 Task: Insert the text "Document" as the watermark.
Action: Mouse moved to (111, 87)
Screenshot: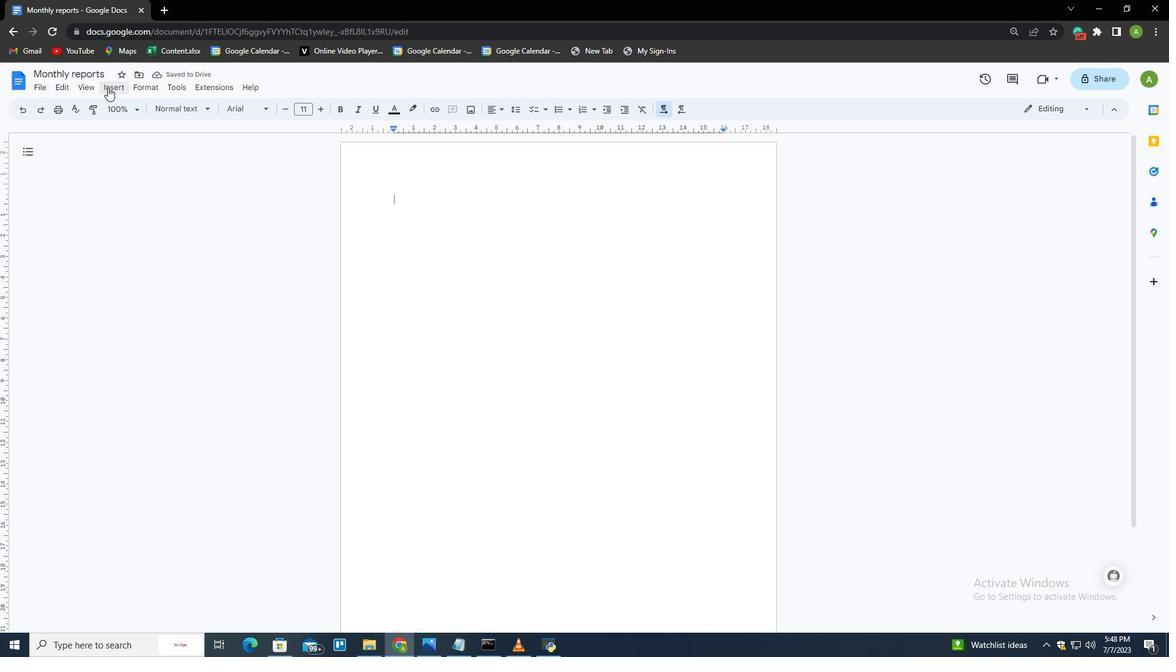 
Action: Mouse pressed left at (111, 87)
Screenshot: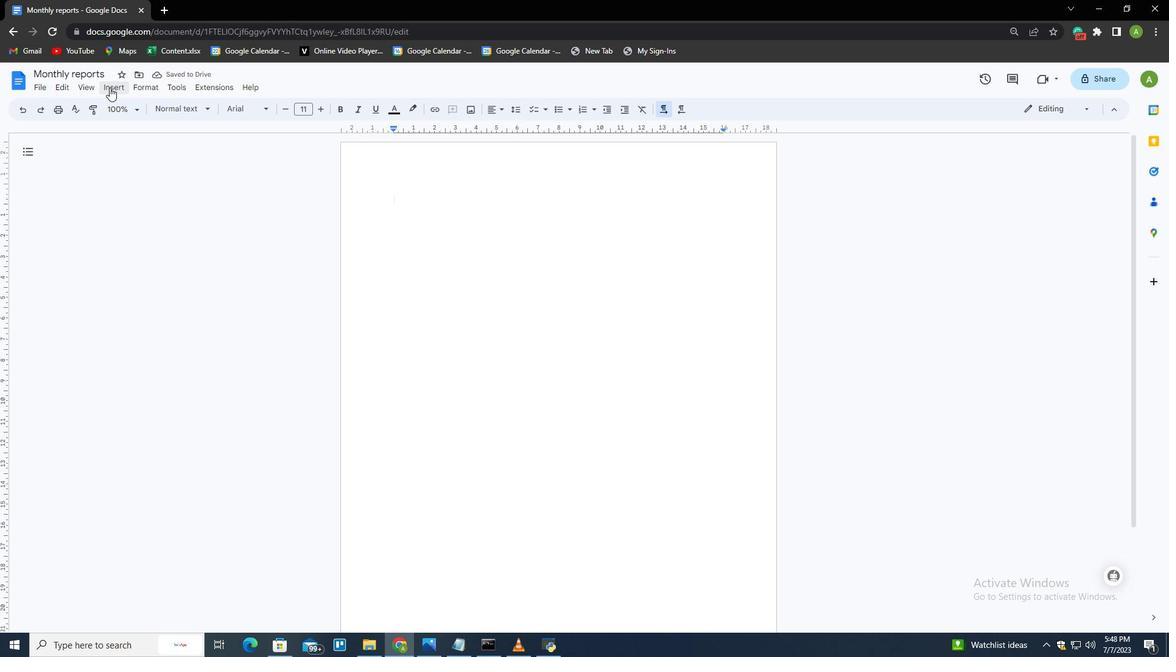 
Action: Mouse moved to (138, 339)
Screenshot: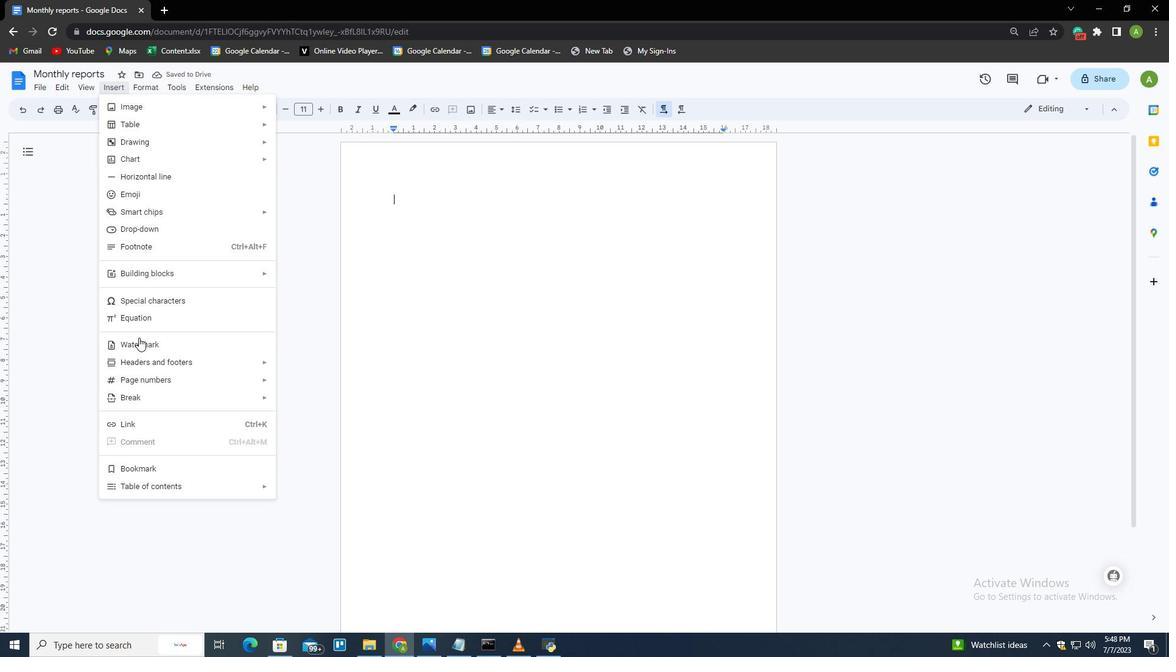
Action: Mouse pressed left at (138, 339)
Screenshot: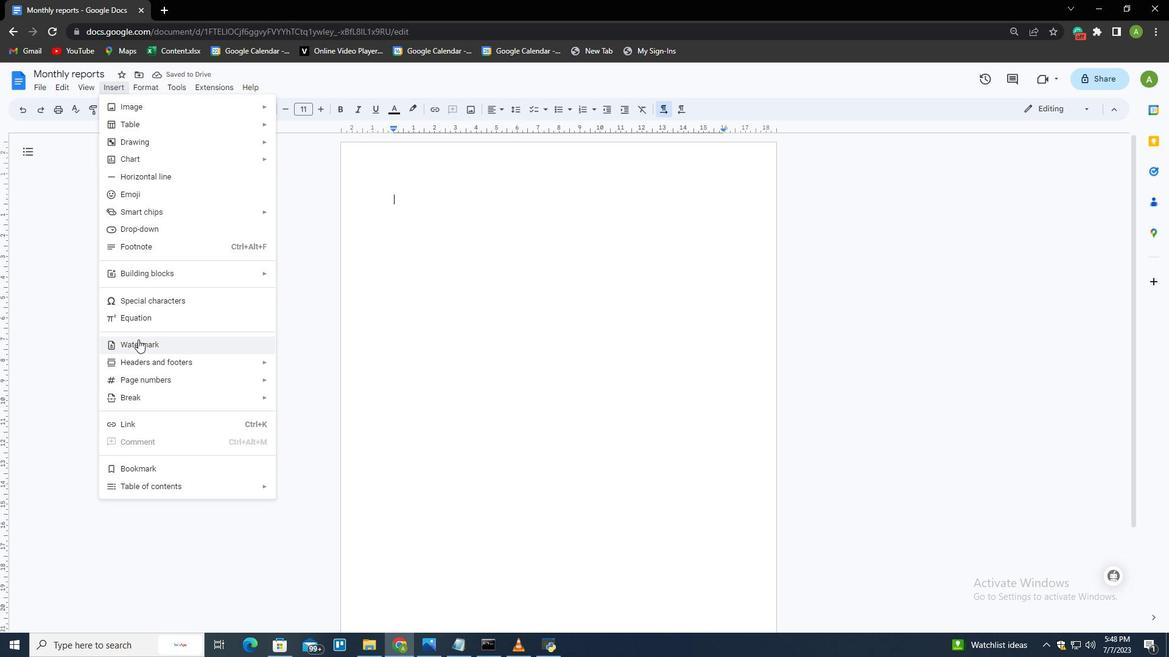 
Action: Mouse moved to (1098, 146)
Screenshot: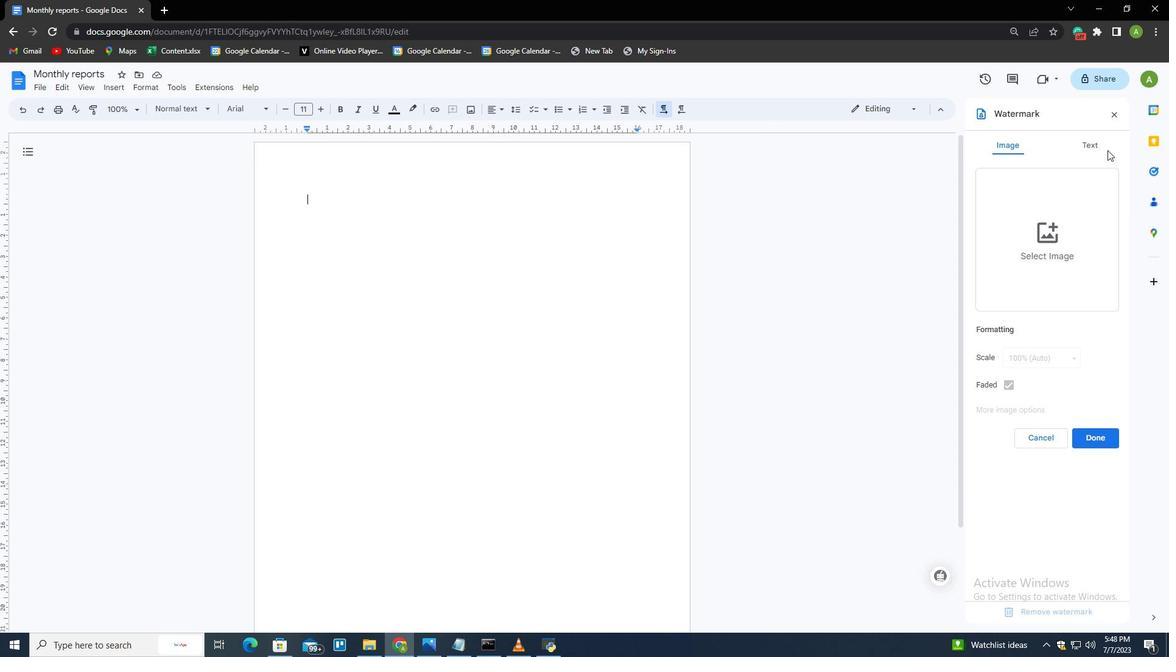 
Action: Mouse pressed left at (1098, 146)
Screenshot: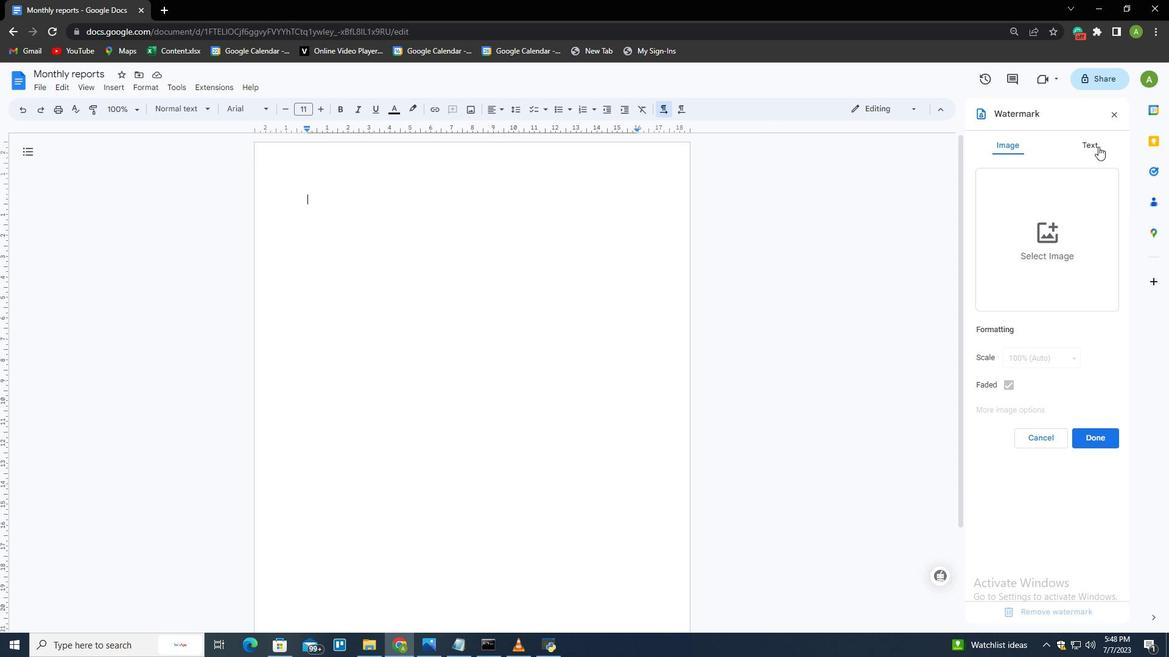 
Action: Mouse moved to (1003, 182)
Screenshot: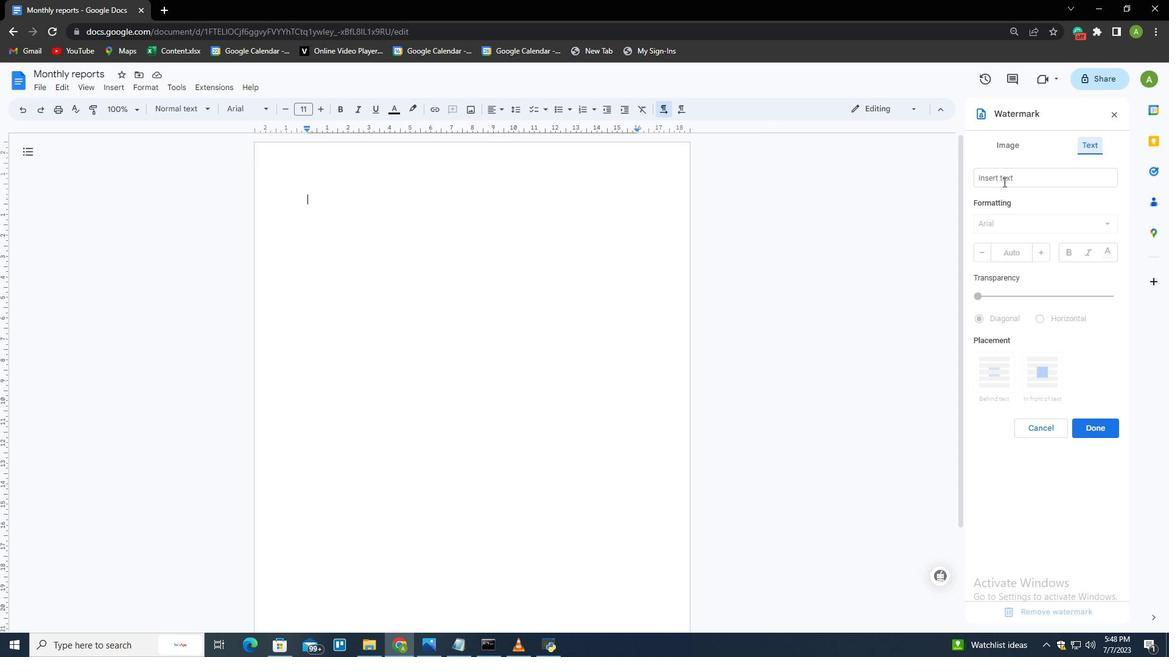 
Action: Mouse pressed left at (1003, 182)
Screenshot: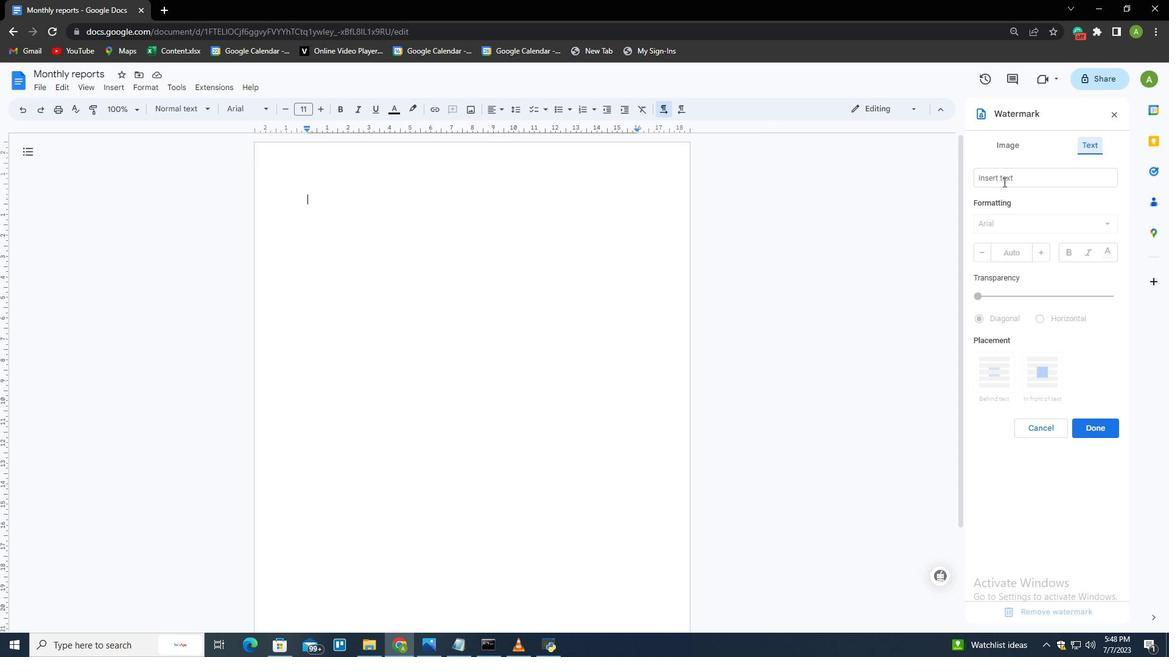 
Action: Key pressed <Key.shift>Document
Screenshot: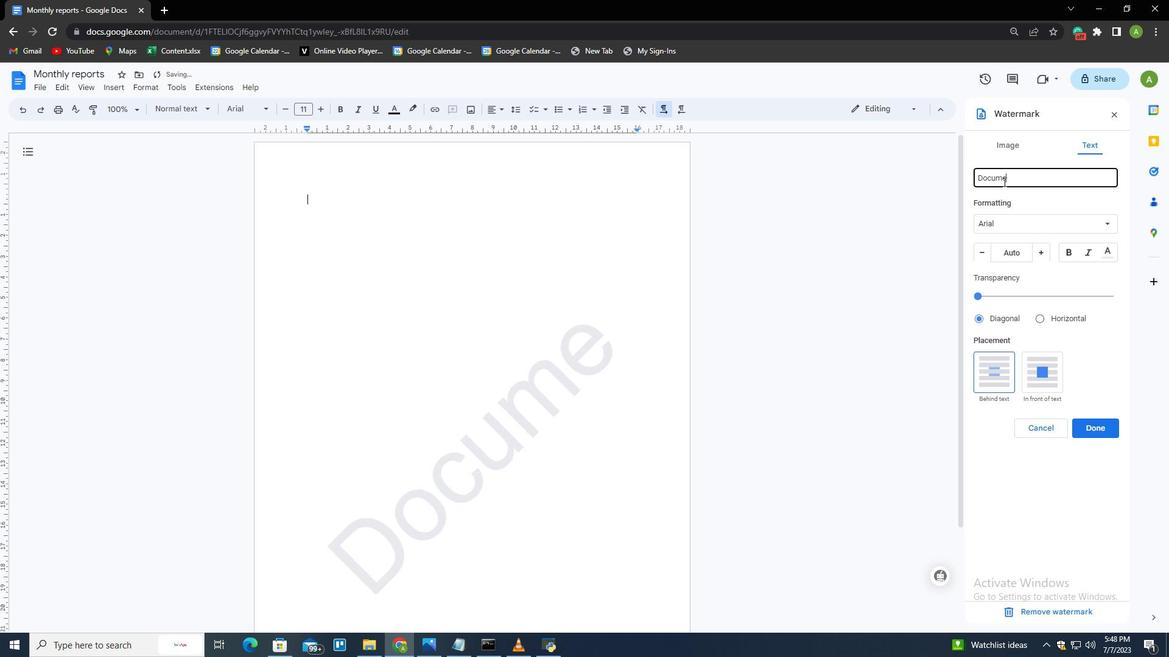 
Action: Mouse moved to (1108, 428)
Screenshot: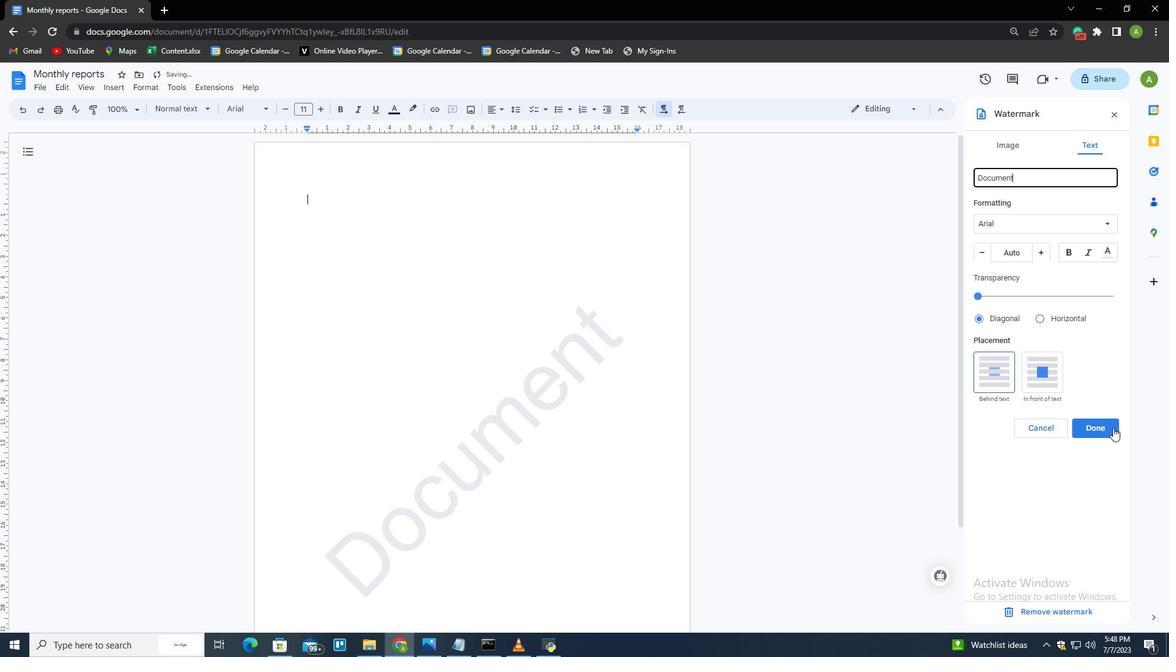 
Action: Mouse pressed left at (1108, 428)
Screenshot: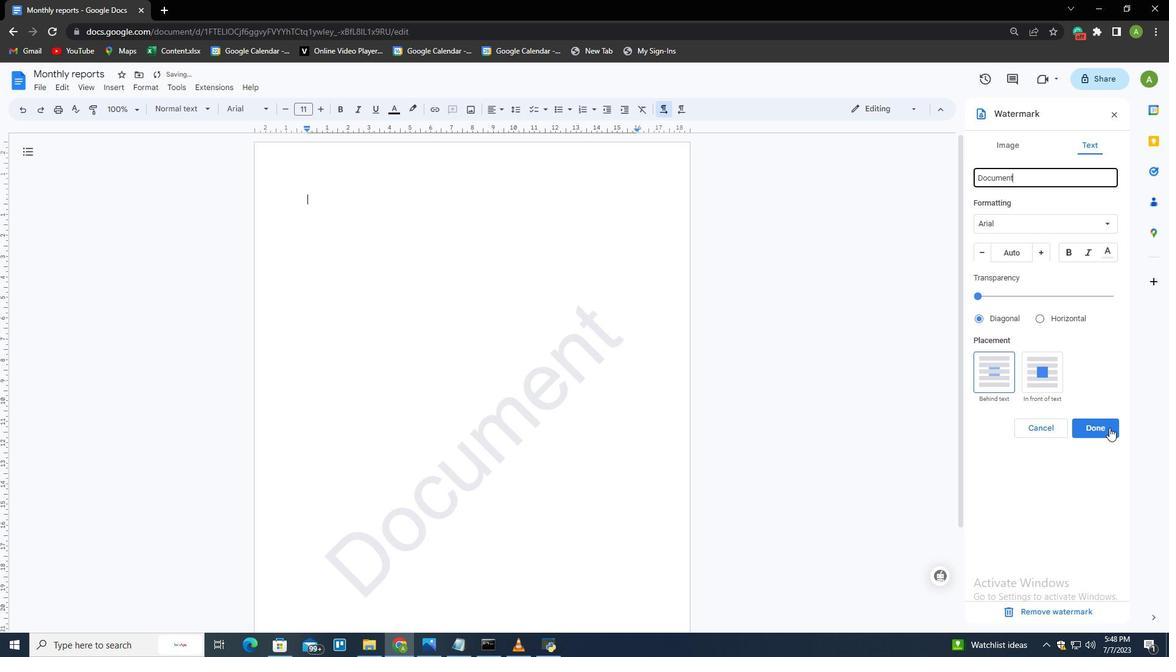 
Action: Mouse moved to (614, 448)
Screenshot: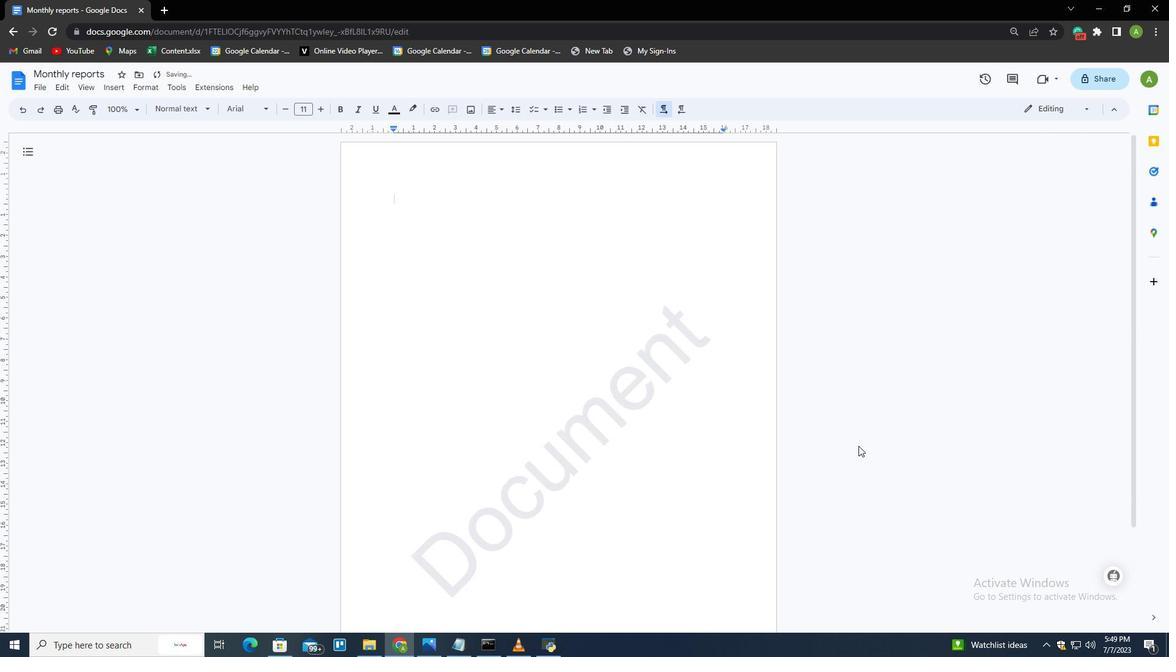 
